 Task: Show available start times in increments of 10 minutes.
Action: Mouse moved to (449, 356)
Screenshot: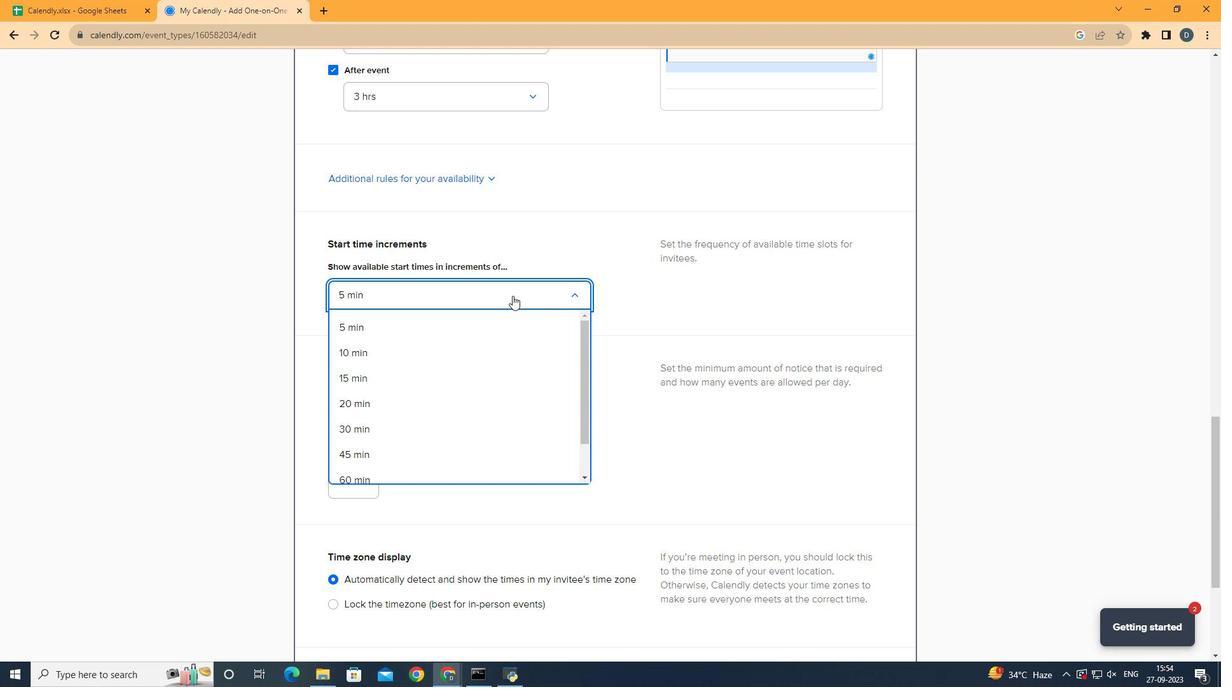 
Action: Mouse pressed left at (449, 356)
Screenshot: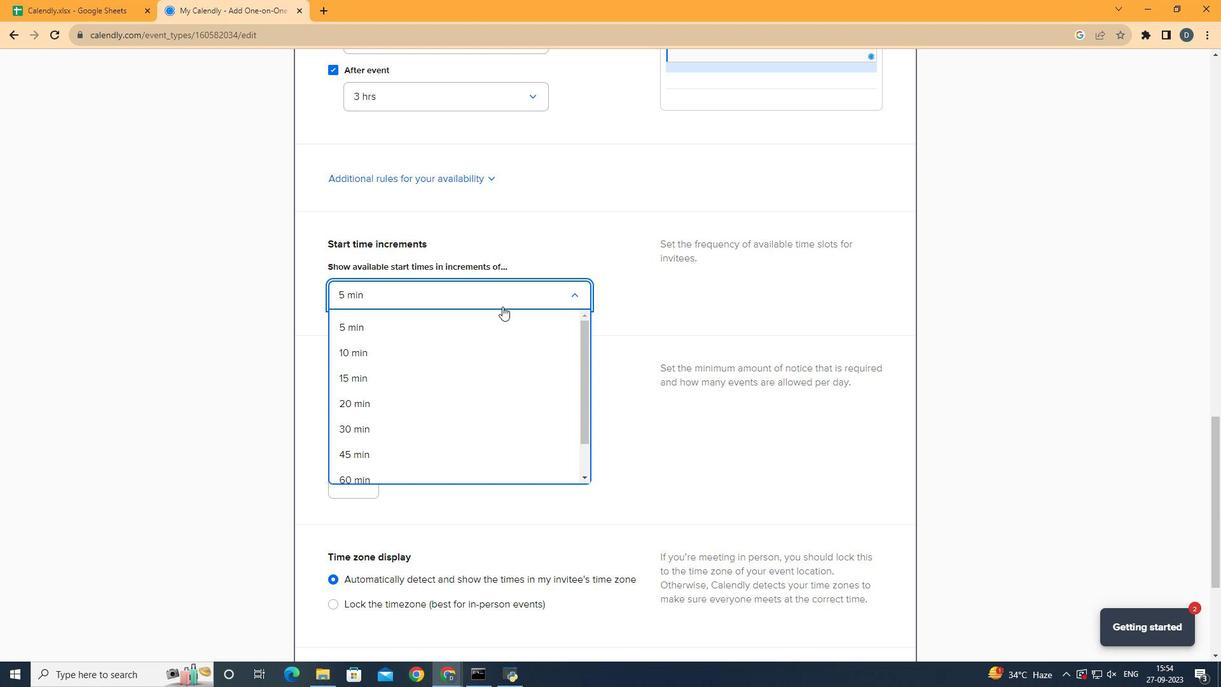 
Action: Mouse moved to (557, 341)
Screenshot: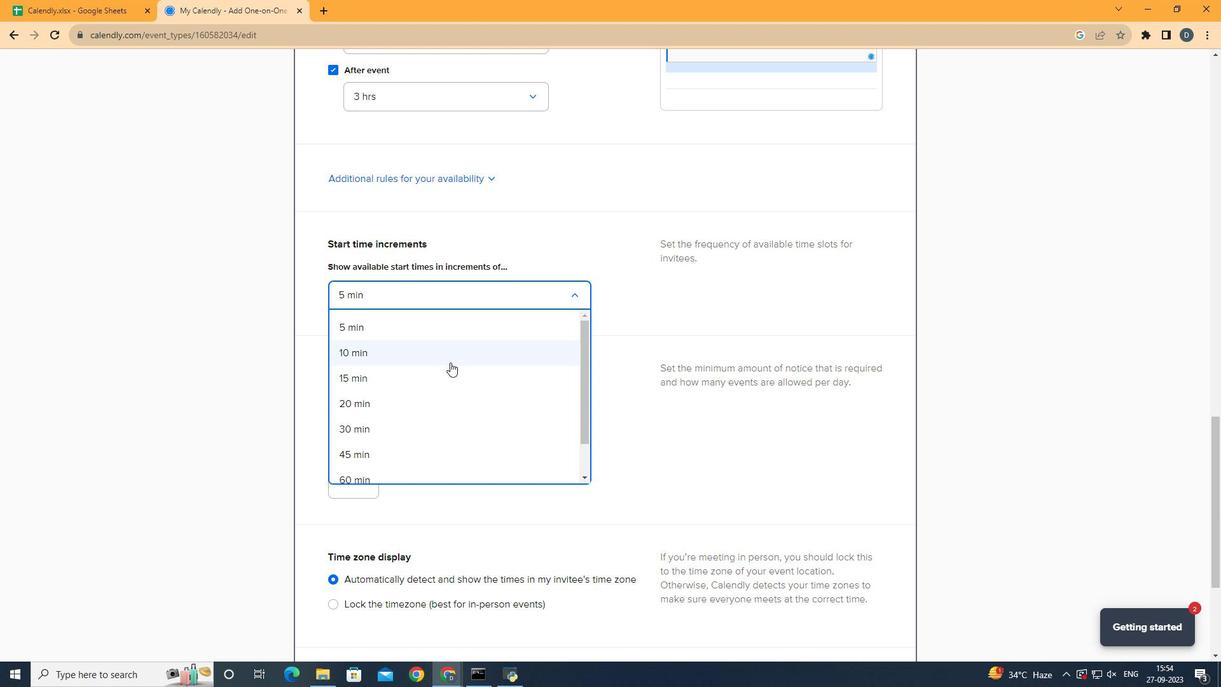 
Action: Mouse pressed left at (557, 341)
Screenshot: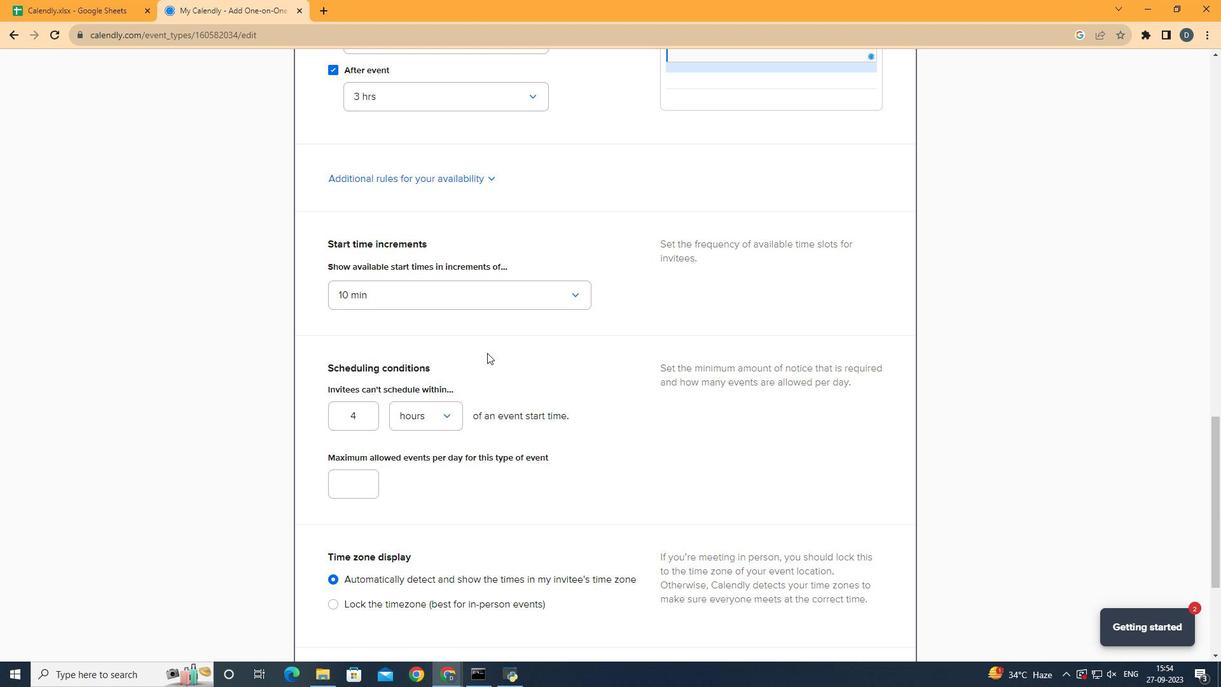 
Action: Mouse moved to (379, 346)
Screenshot: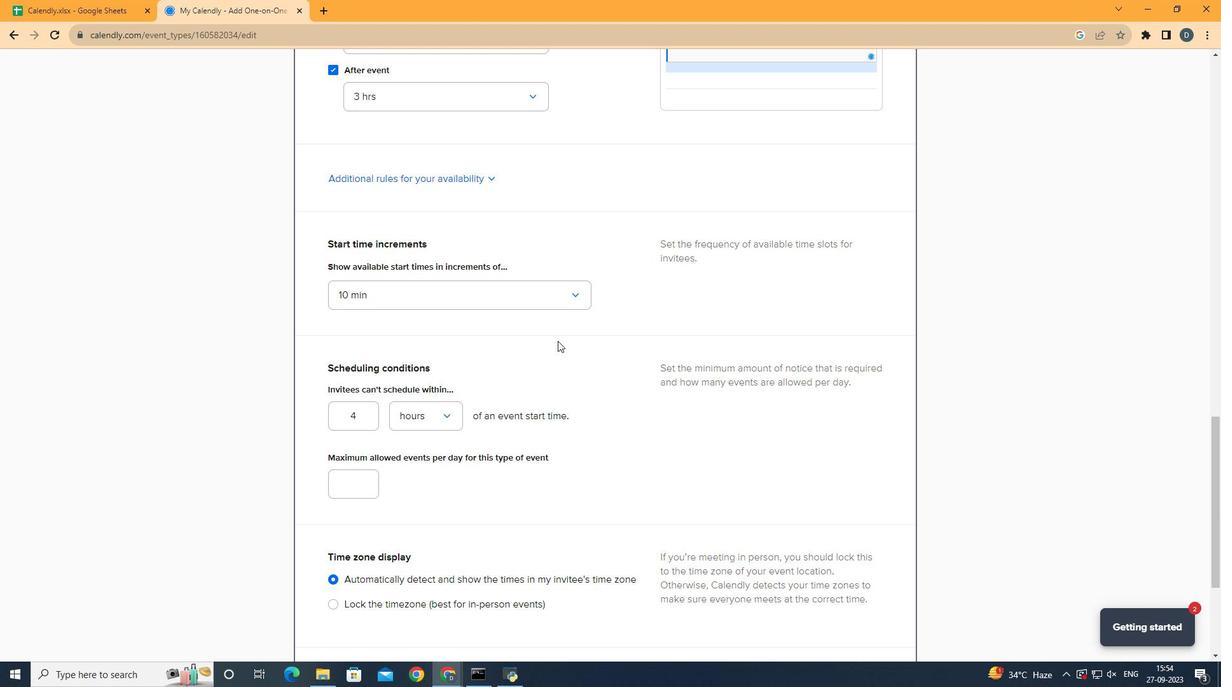 
